 Task: Enable public transport information for Abiquiu, New Mexico, United States.
Action: Mouse moved to (946, 165)
Screenshot: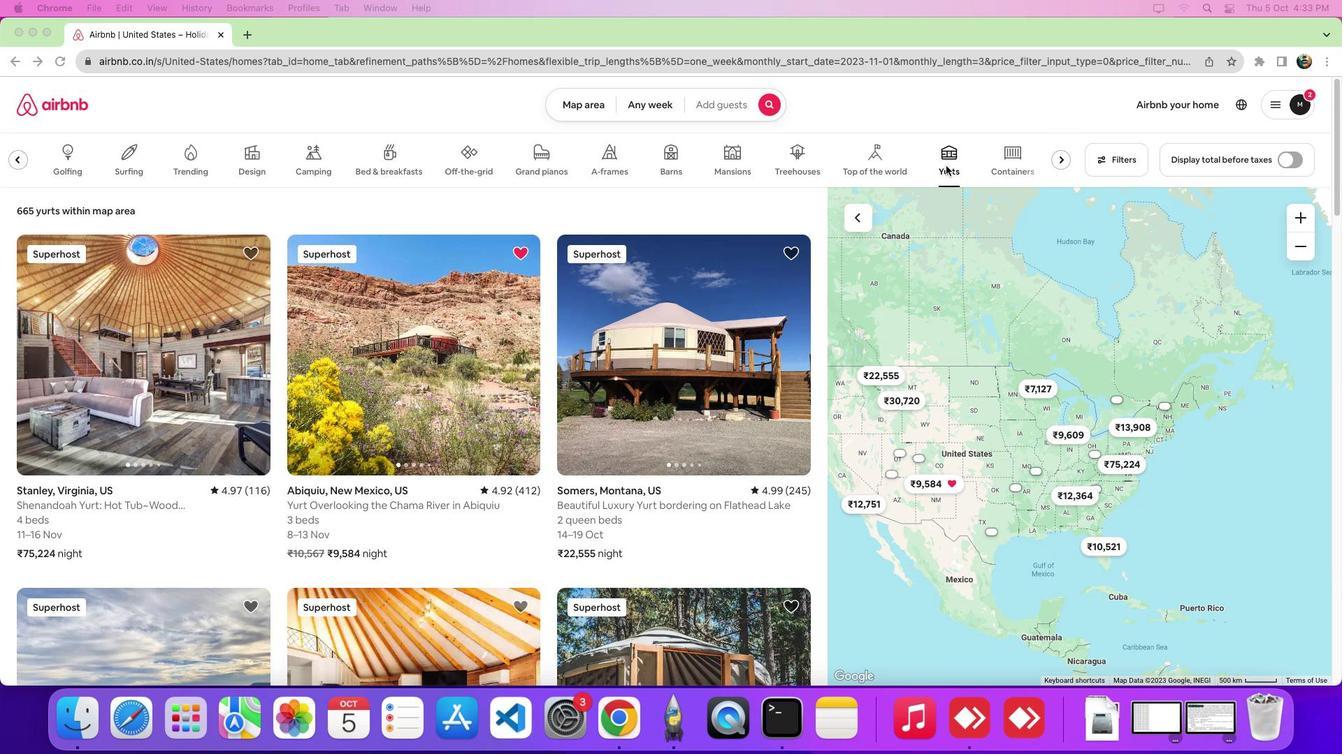 
Action: Mouse pressed left at (946, 165)
Screenshot: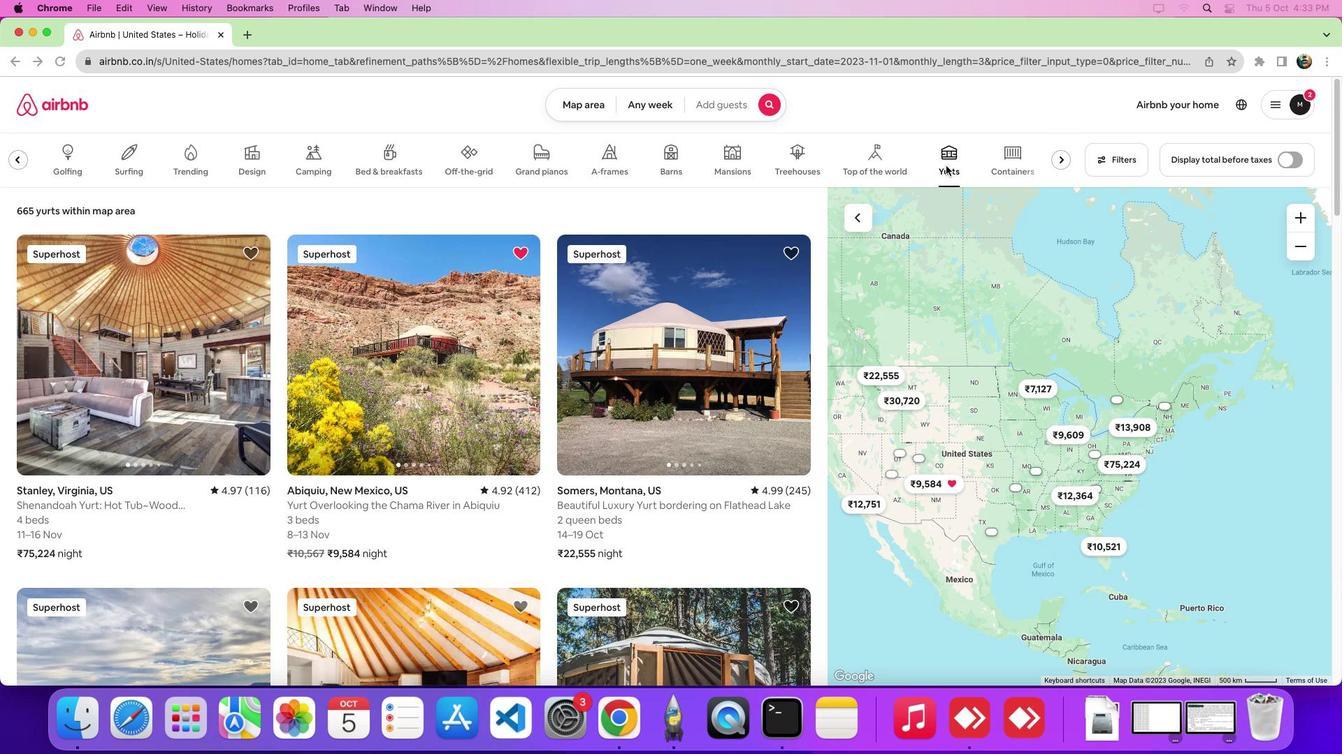 
Action: Mouse moved to (392, 374)
Screenshot: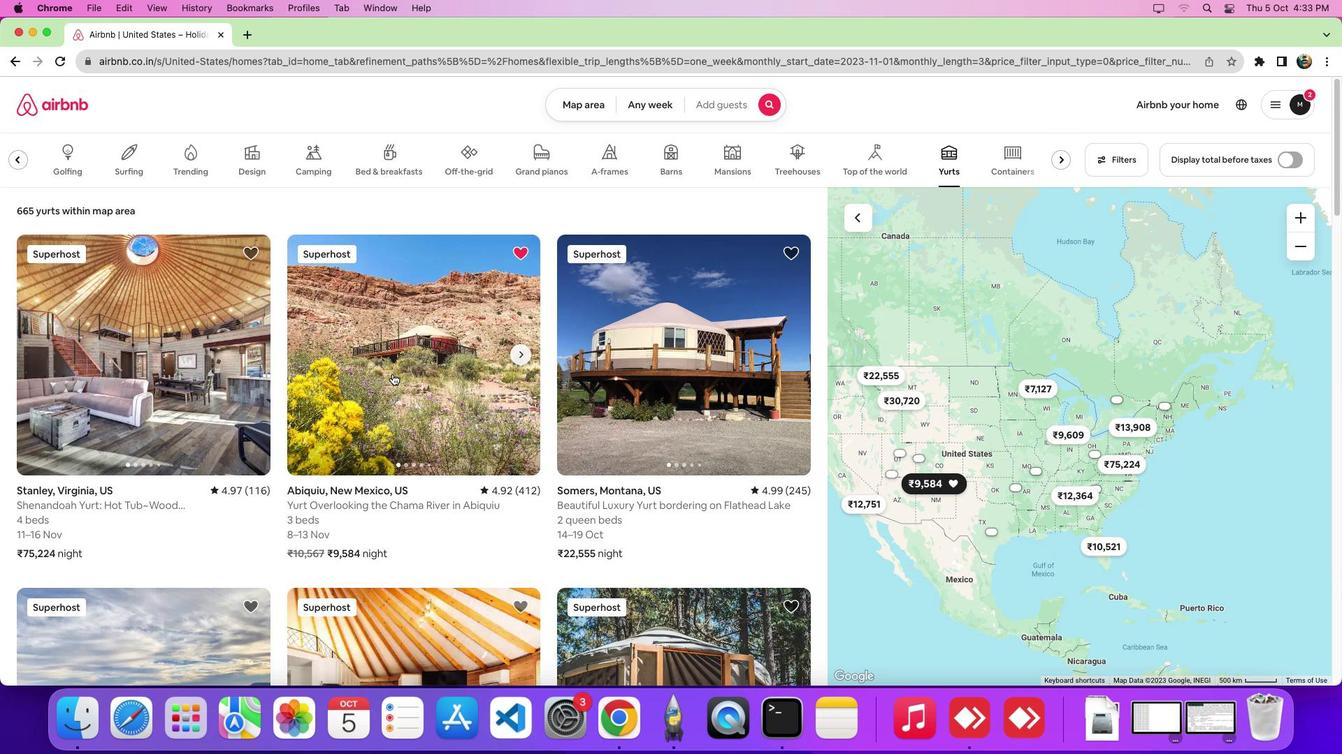 
Action: Mouse pressed left at (392, 374)
Screenshot: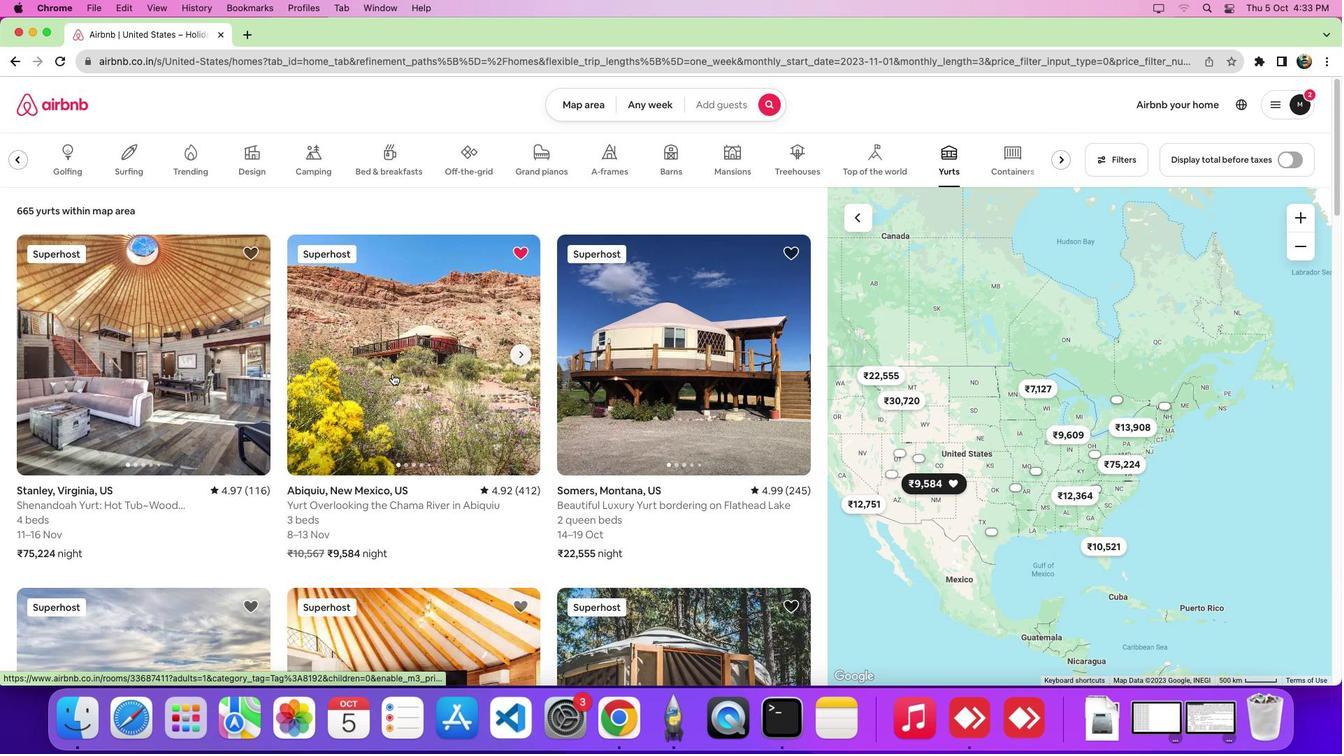 
Action: Mouse moved to (510, 387)
Screenshot: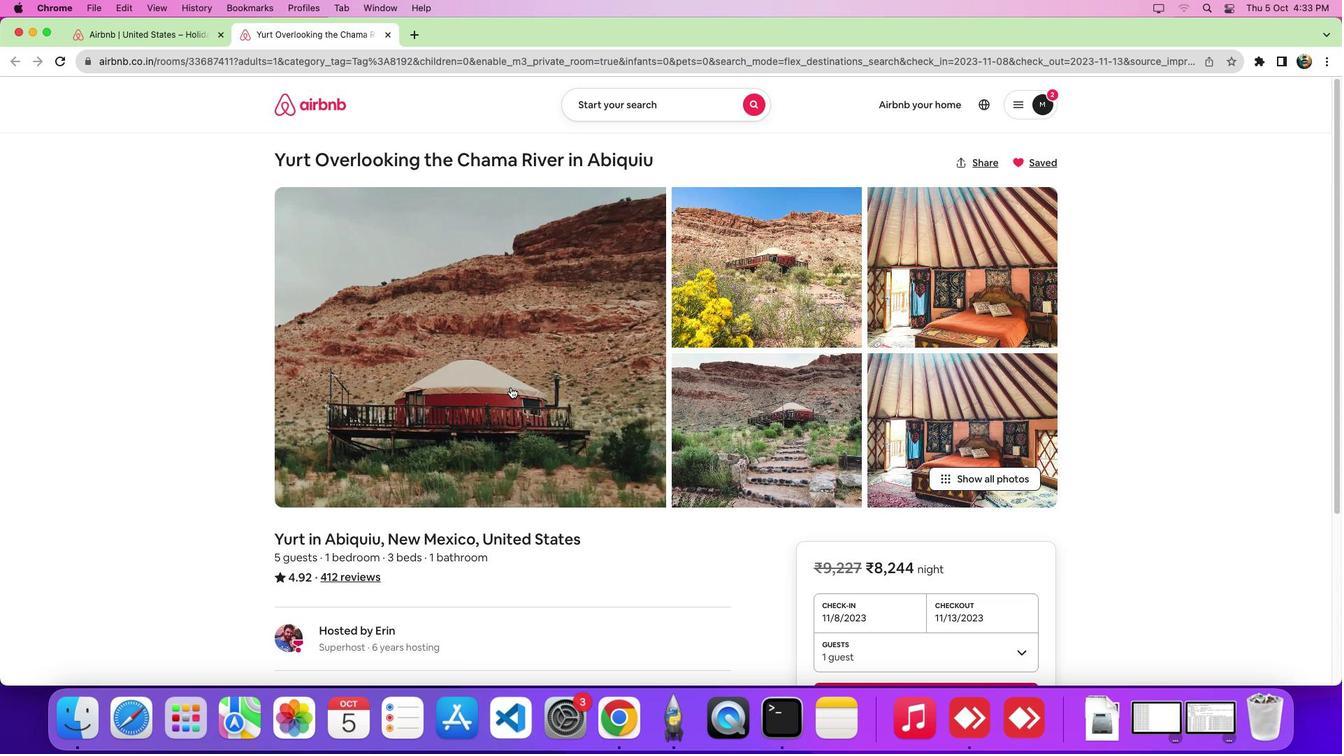 
Action: Mouse scrolled (510, 387) with delta (0, 0)
Screenshot: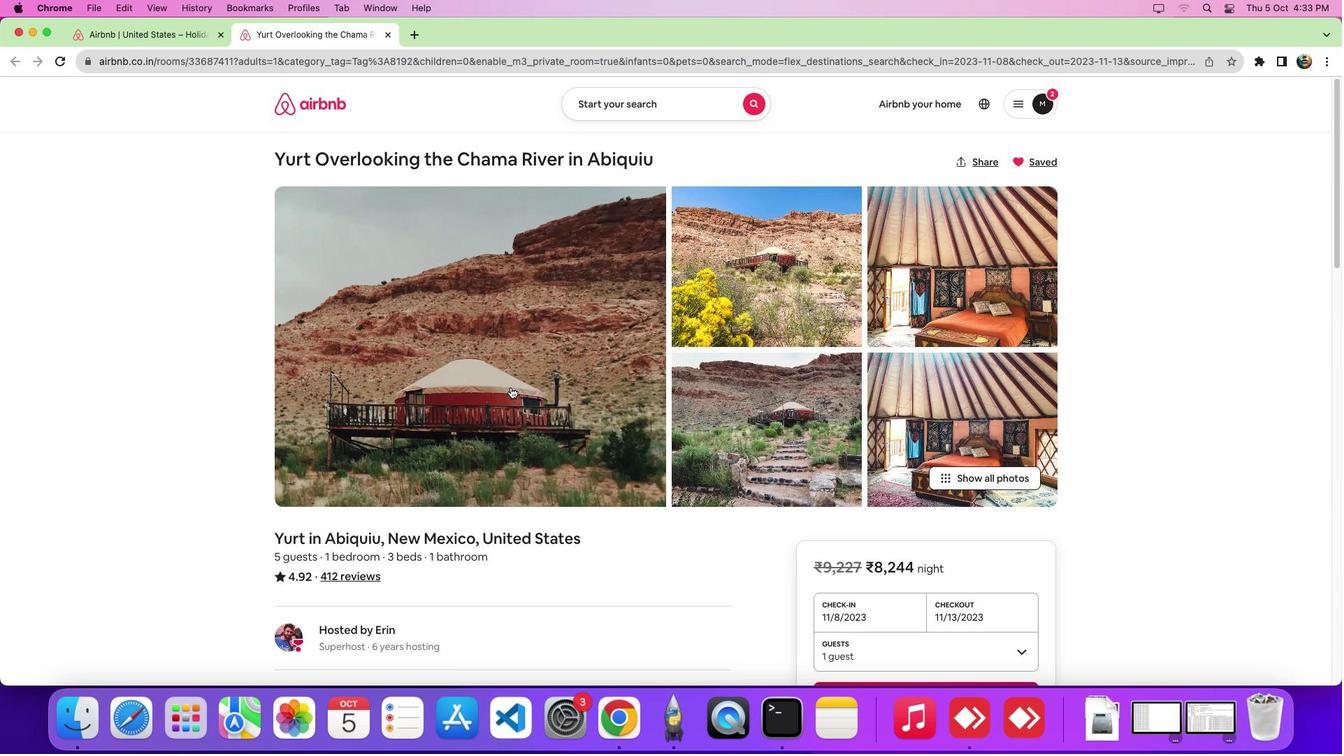 
Action: Mouse scrolled (510, 387) with delta (0, 0)
Screenshot: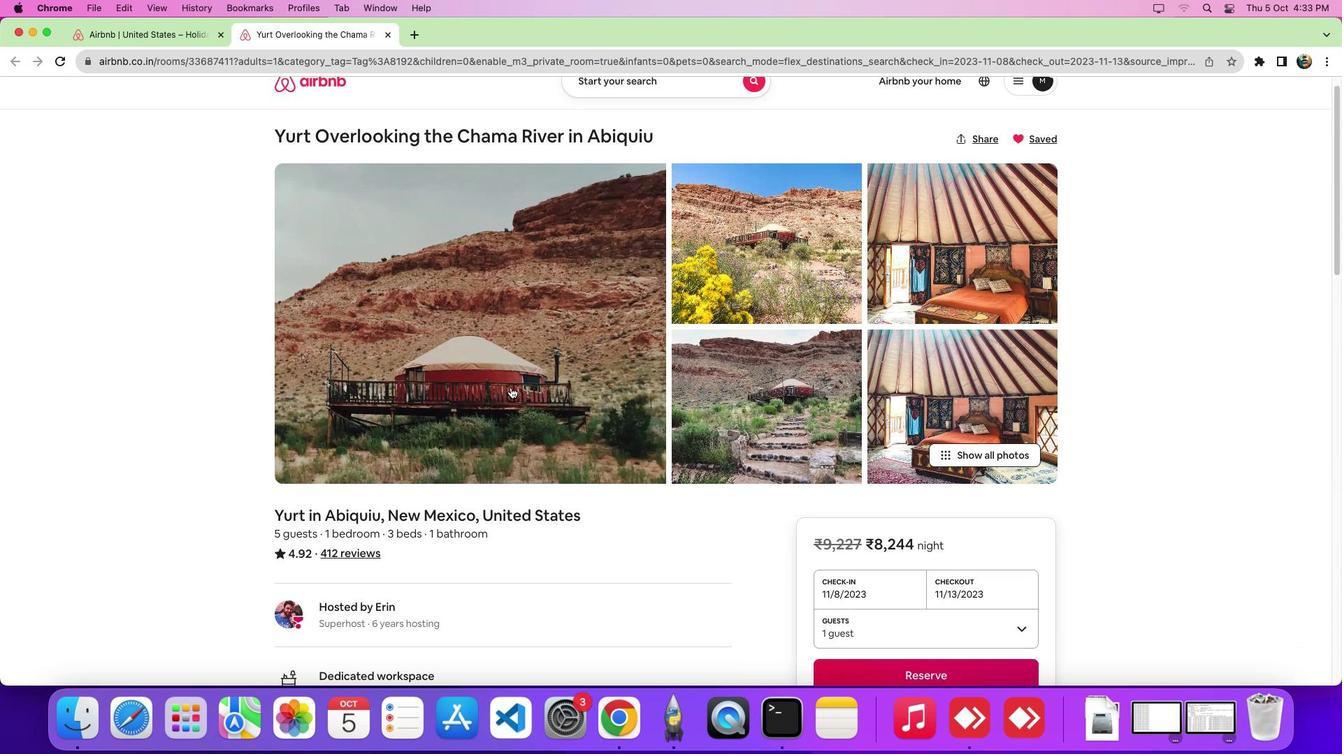 
Action: Mouse scrolled (510, 387) with delta (0, -5)
Screenshot: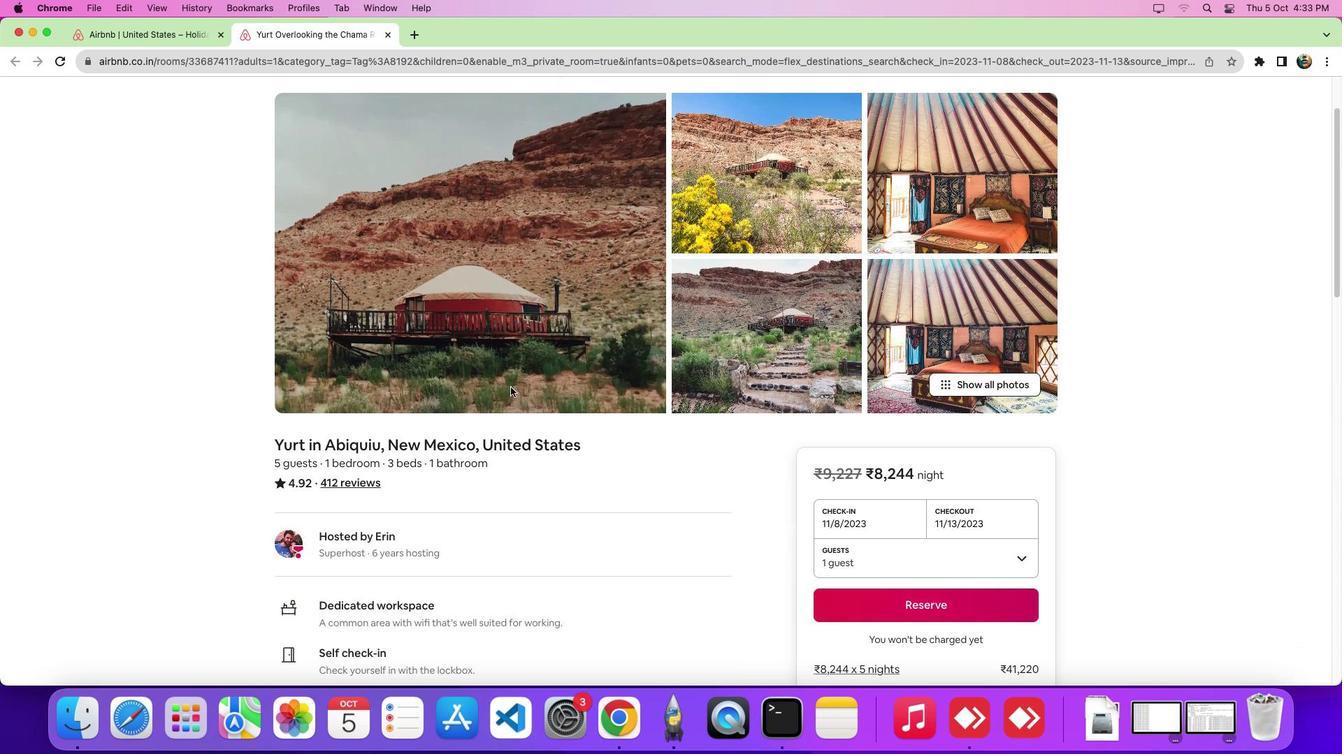 
Action: Mouse scrolled (510, 387) with delta (0, -9)
Screenshot: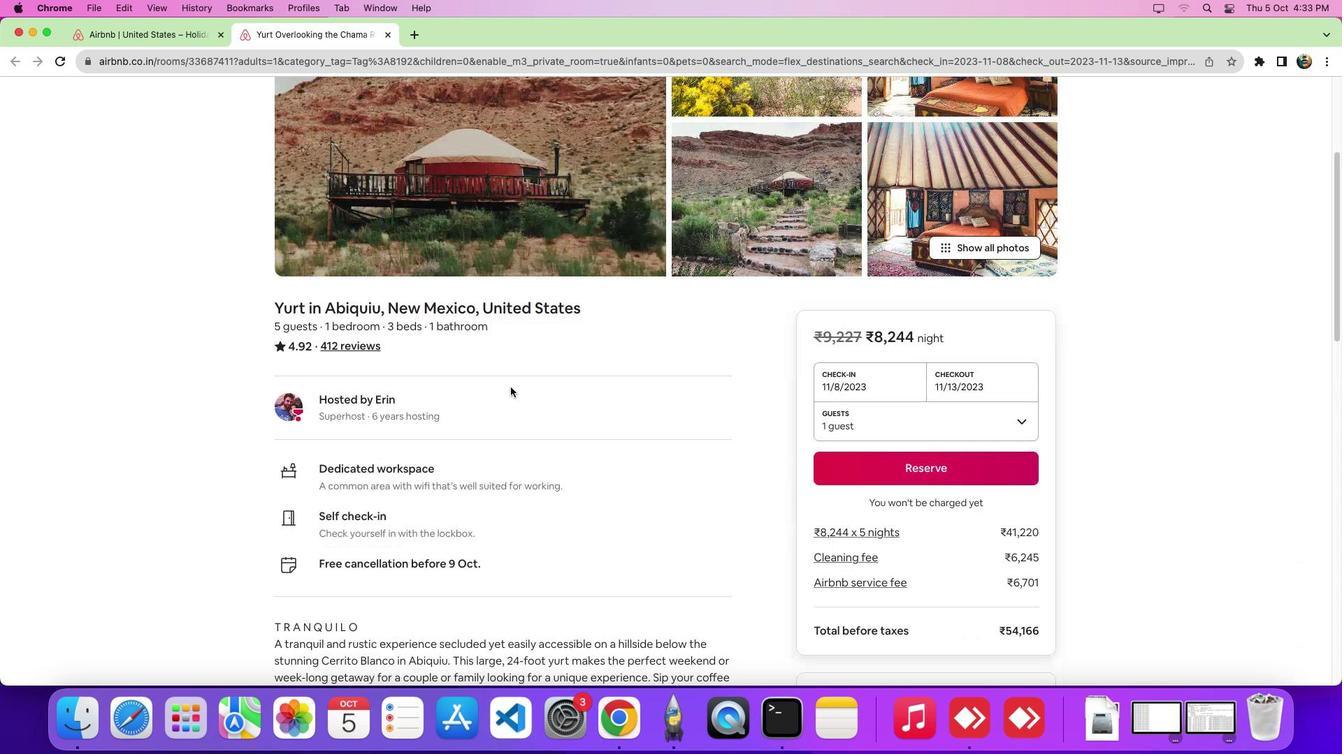 
Action: Mouse scrolled (510, 387) with delta (0, -9)
Screenshot: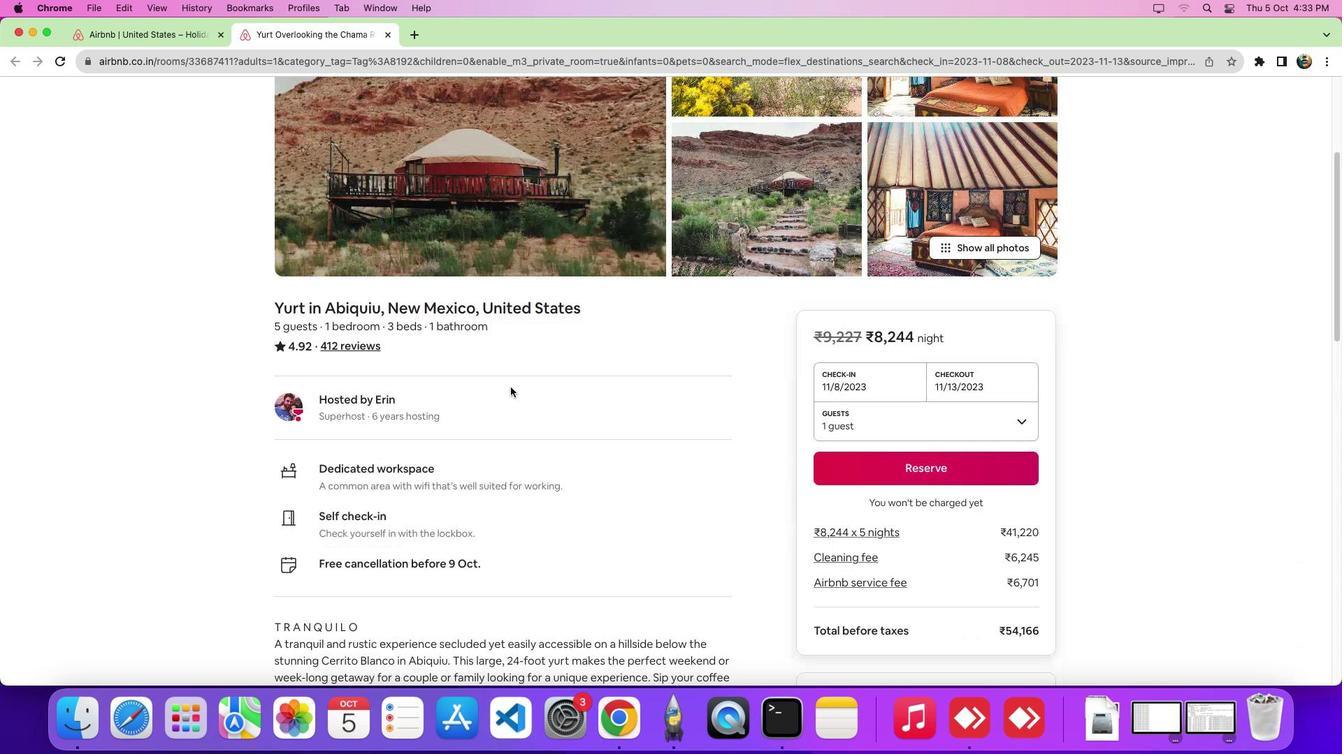 
Action: Mouse moved to (471, 113)
Screenshot: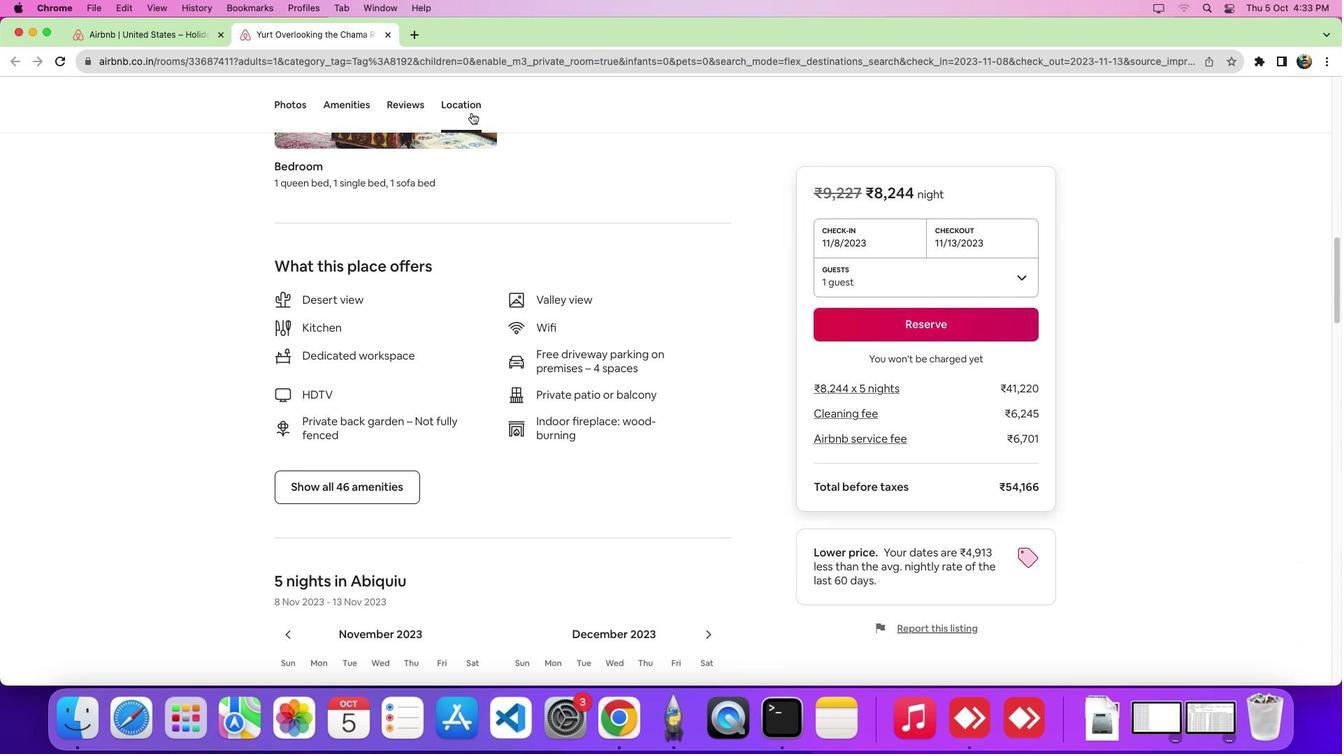 
Action: Mouse pressed left at (471, 113)
Screenshot: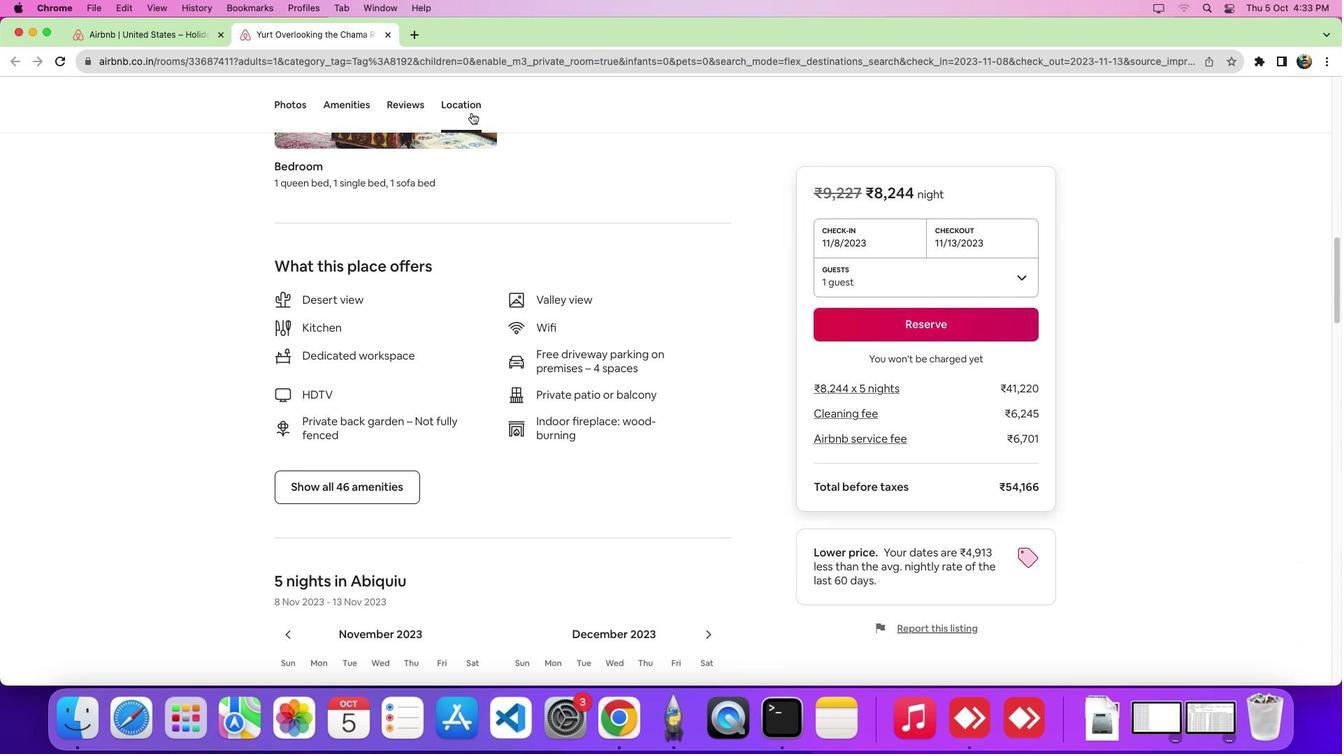 
Action: Mouse moved to (905, 232)
Screenshot: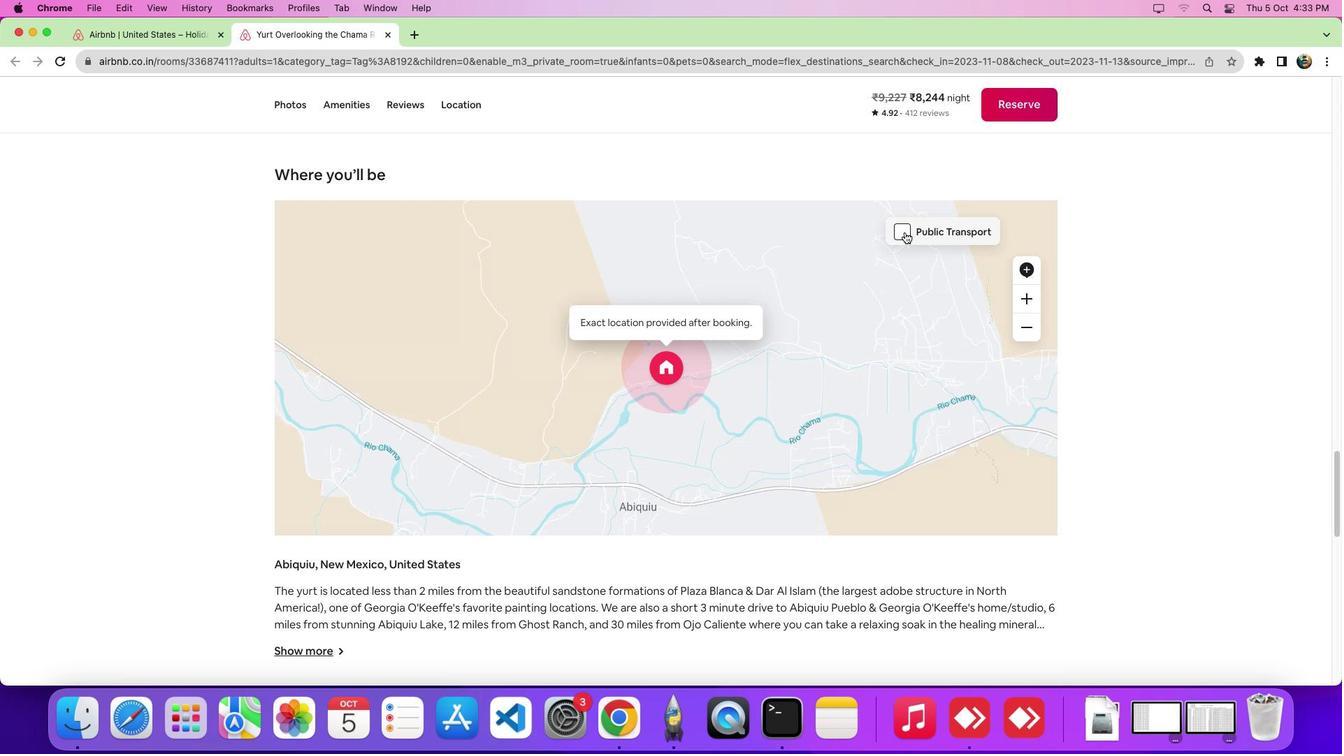 
Action: Mouse pressed left at (905, 232)
Screenshot: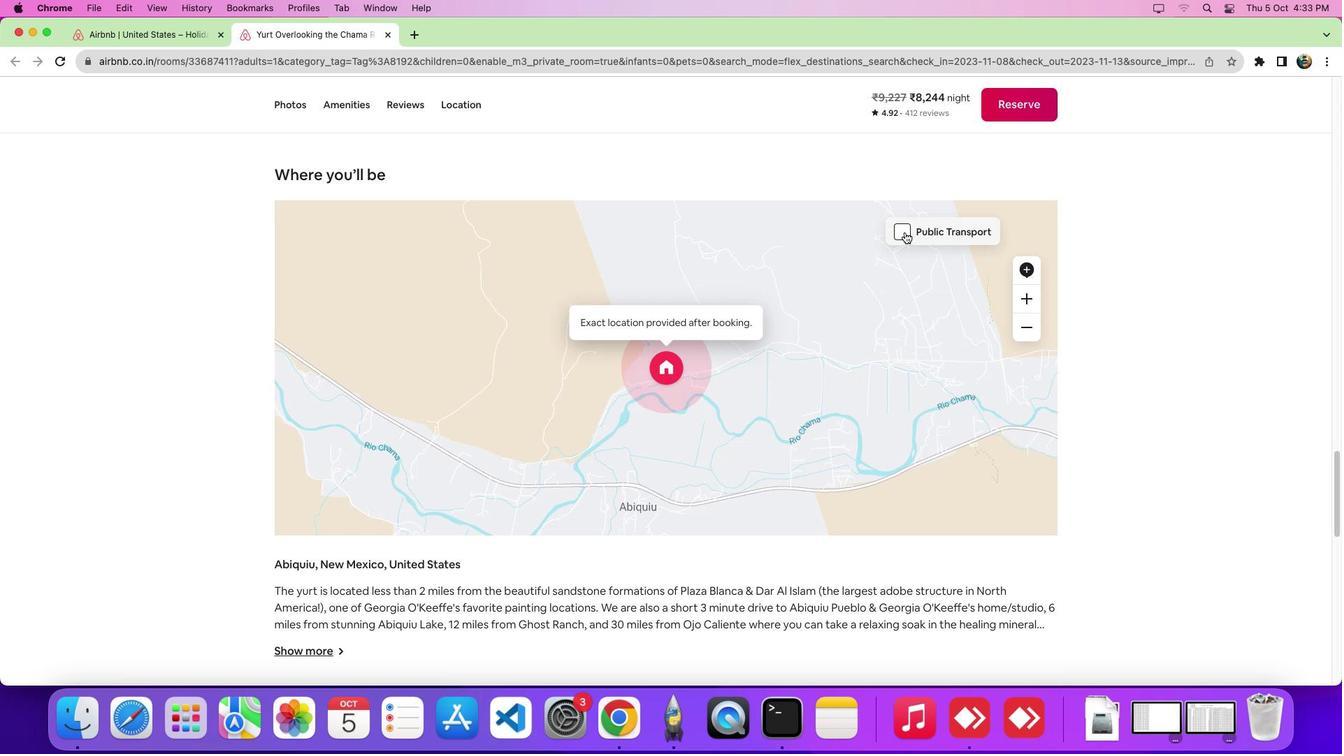 
